 Task: Enable the option push notifications in Job application updates.
Action: Mouse moved to (719, 95)
Screenshot: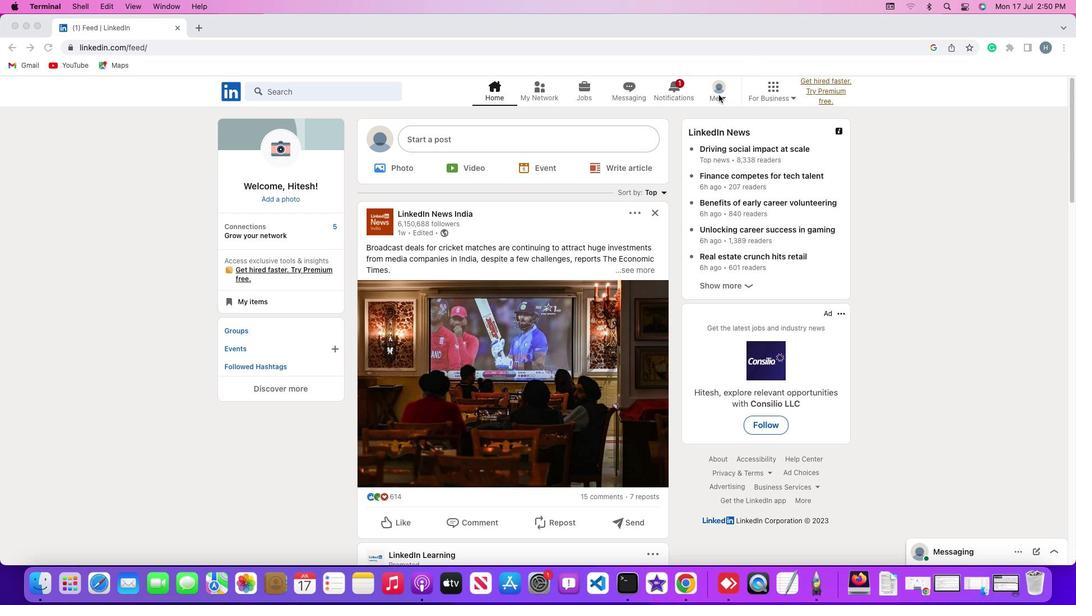 
Action: Mouse pressed left at (719, 95)
Screenshot: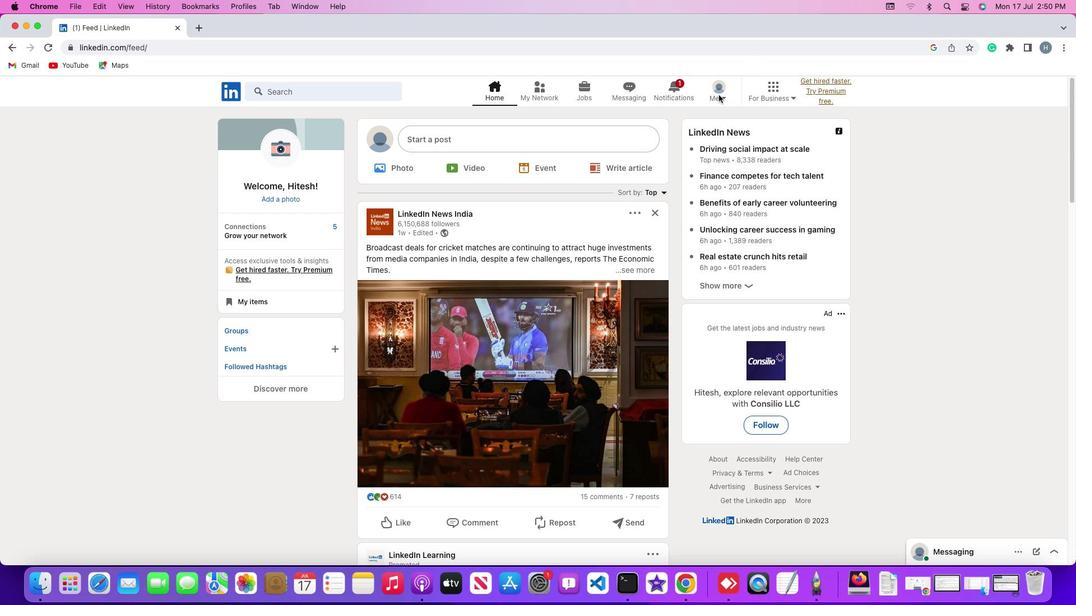 
Action: Mouse moved to (724, 95)
Screenshot: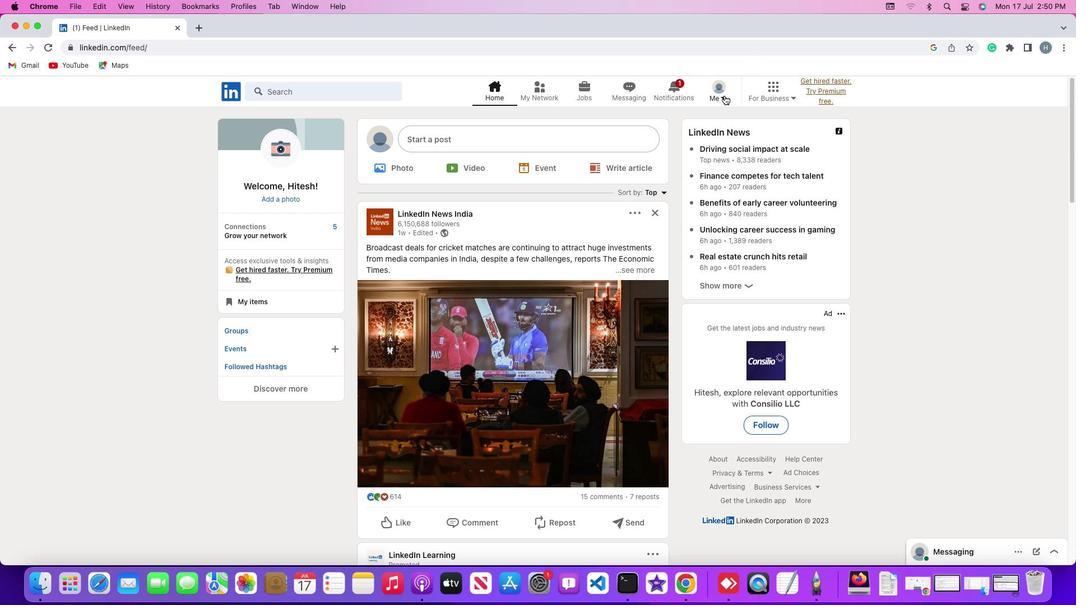 
Action: Mouse pressed left at (724, 95)
Screenshot: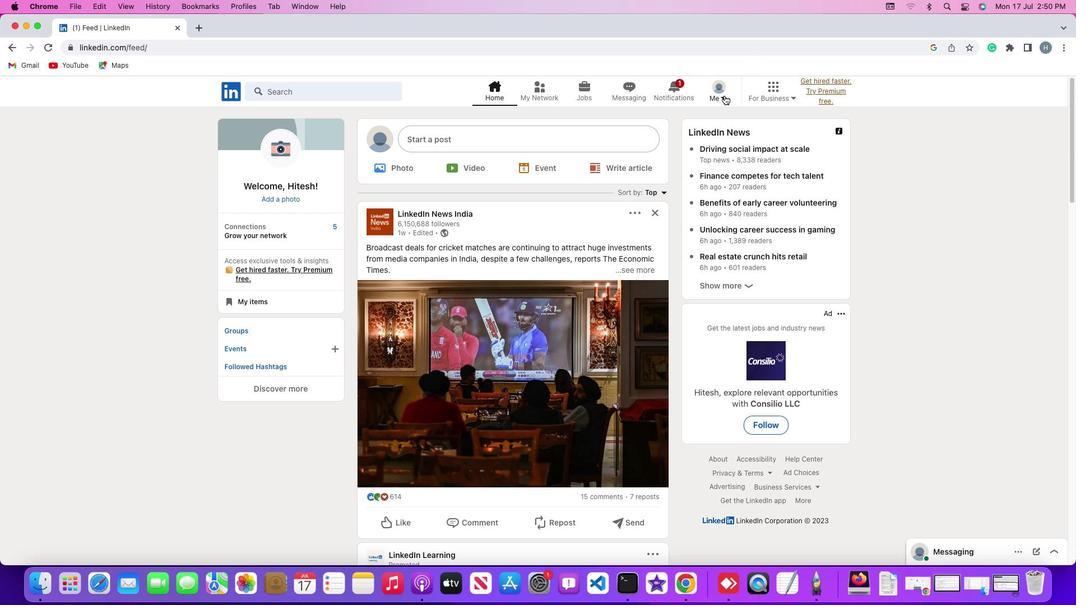 
Action: Mouse moved to (645, 215)
Screenshot: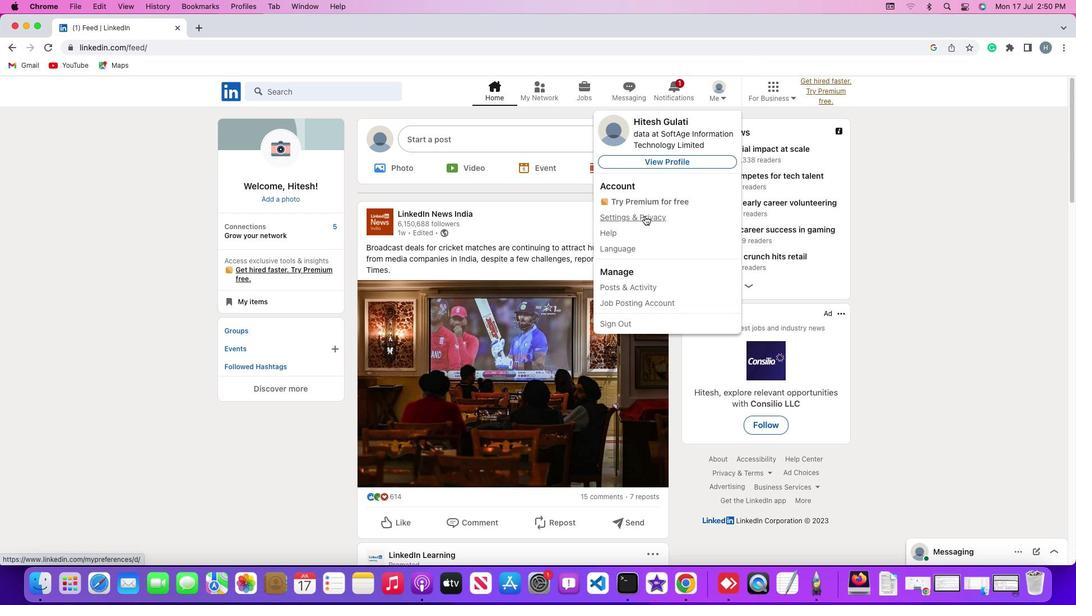 
Action: Mouse pressed left at (645, 215)
Screenshot: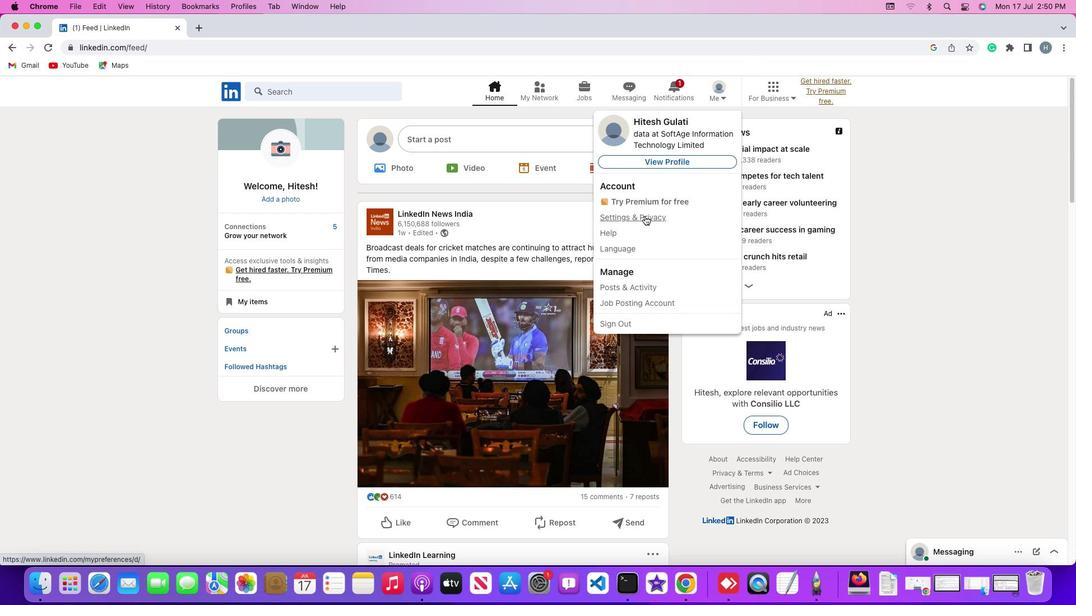 
Action: Mouse moved to (93, 377)
Screenshot: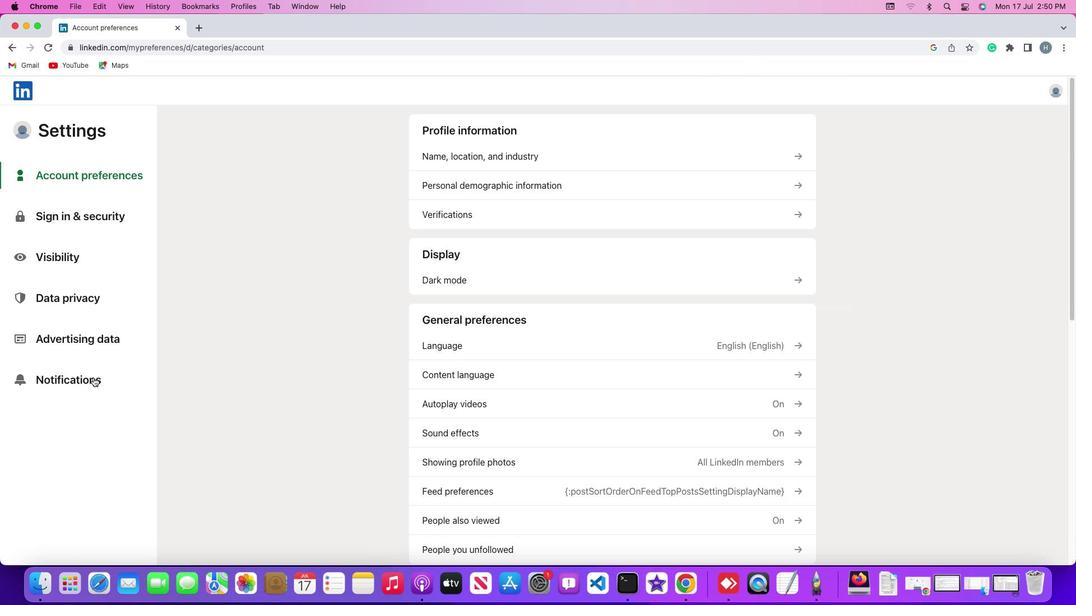 
Action: Mouse pressed left at (93, 377)
Screenshot: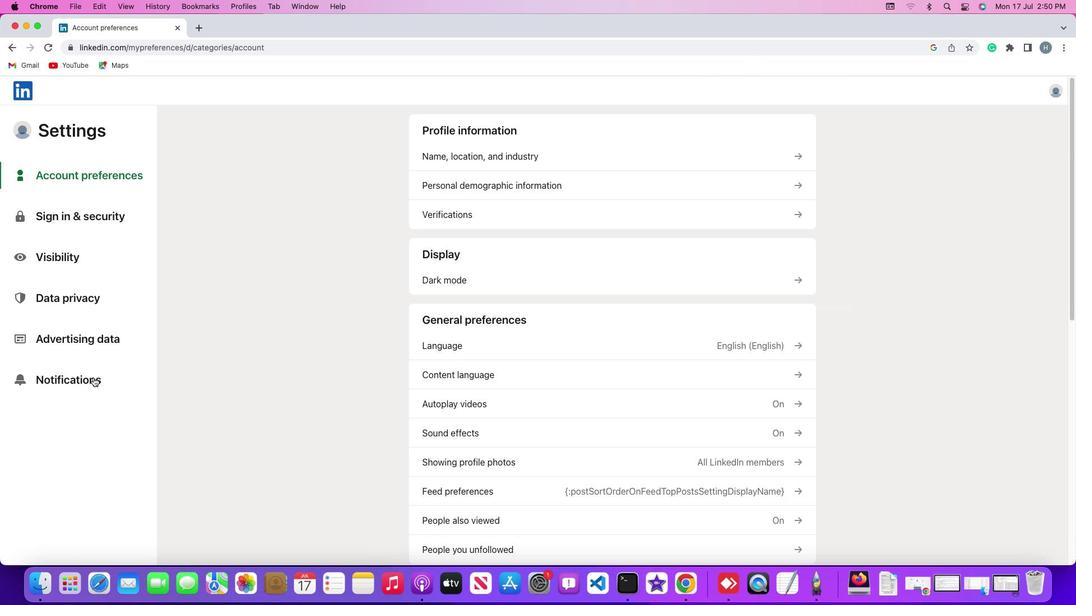 
Action: Mouse moved to (93, 377)
Screenshot: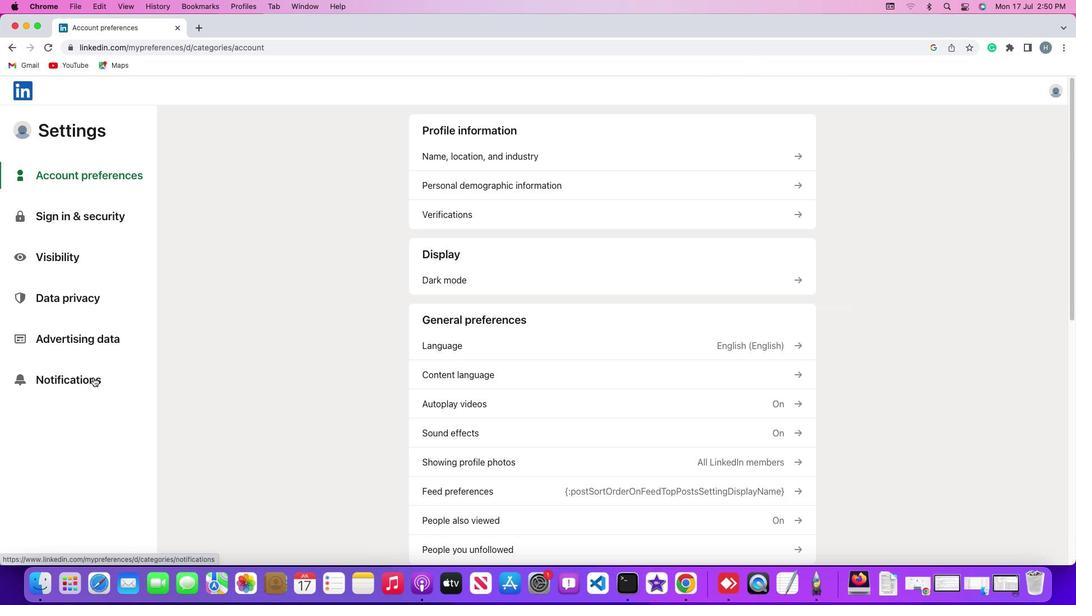 
Action: Mouse pressed left at (93, 377)
Screenshot: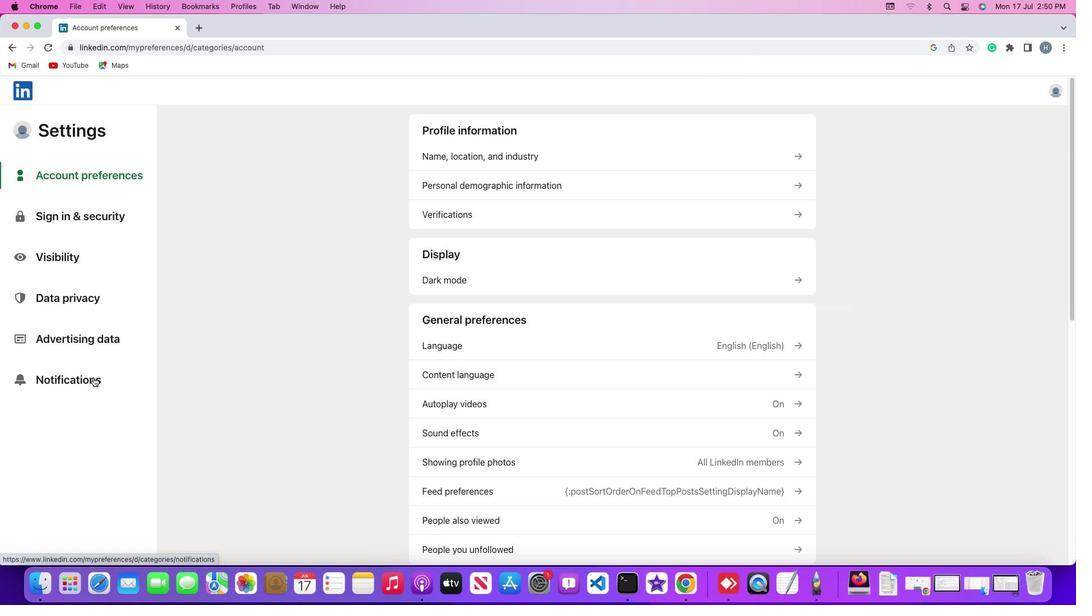 
Action: Mouse moved to (489, 158)
Screenshot: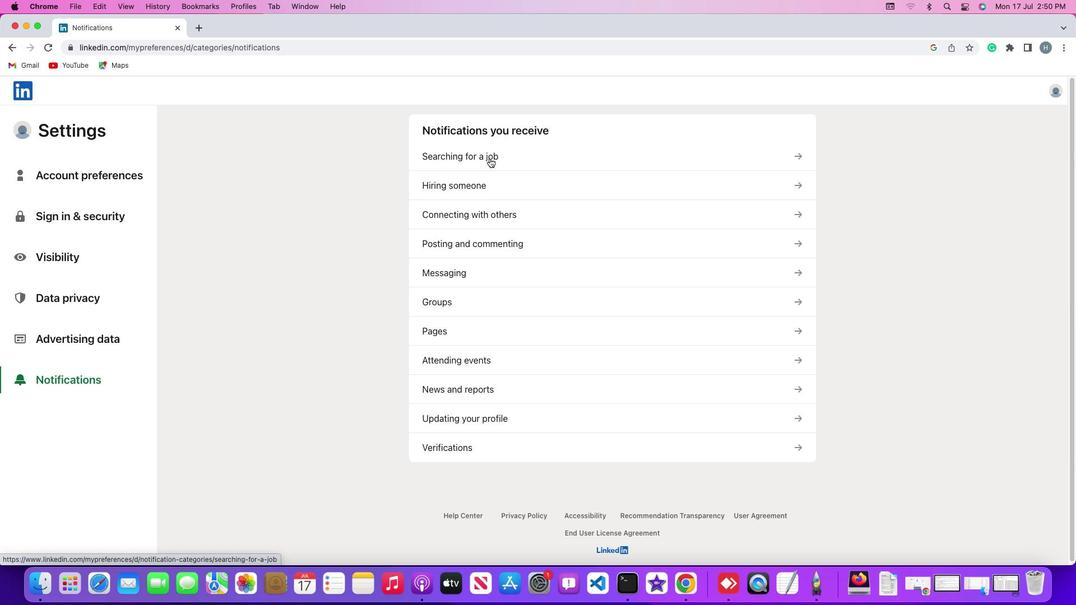 
Action: Mouse pressed left at (489, 158)
Screenshot: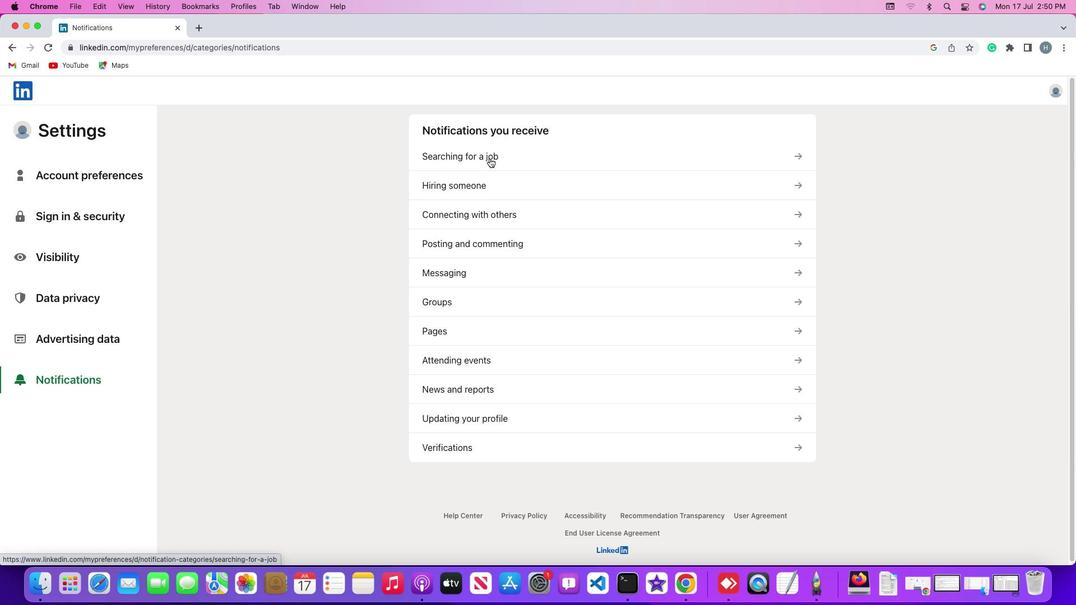 
Action: Mouse moved to (497, 323)
Screenshot: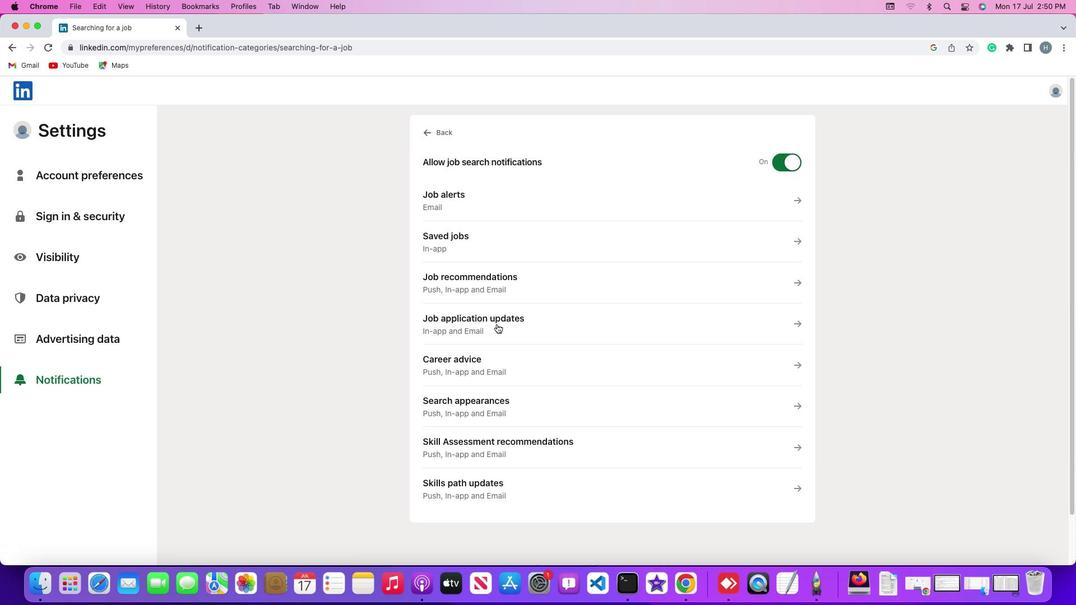 
Action: Mouse pressed left at (497, 323)
Screenshot: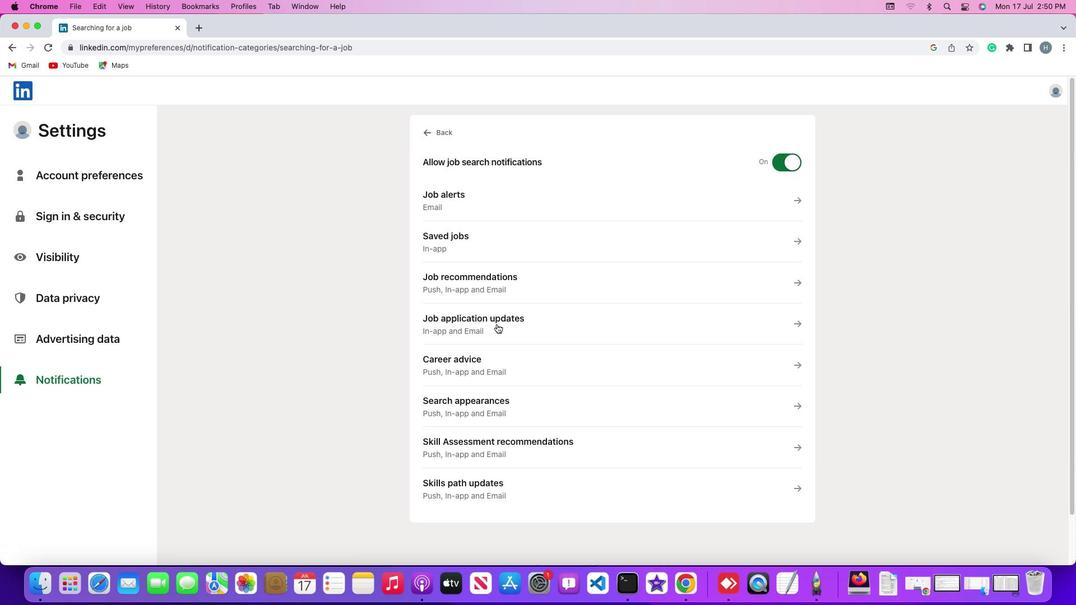
Action: Mouse moved to (780, 280)
Screenshot: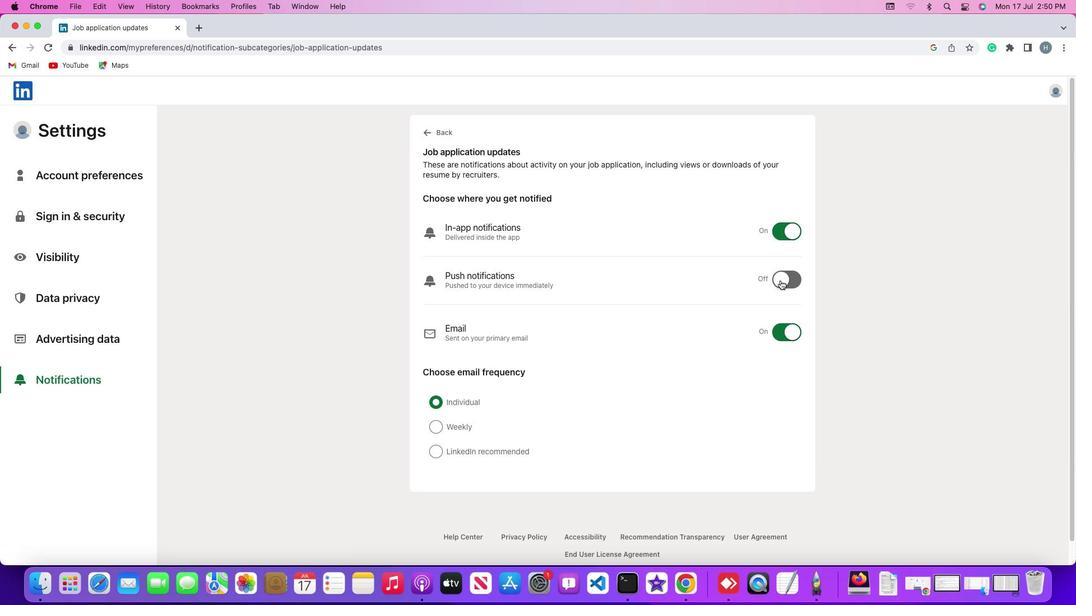 
Action: Mouse pressed left at (780, 280)
Screenshot: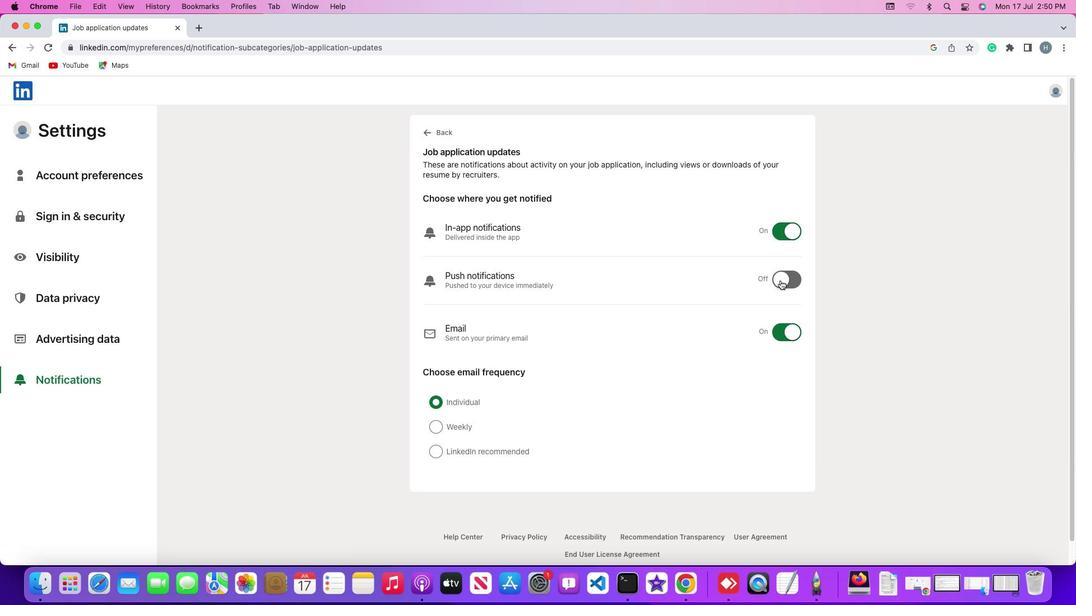 
Action: Mouse moved to (799, 308)
Screenshot: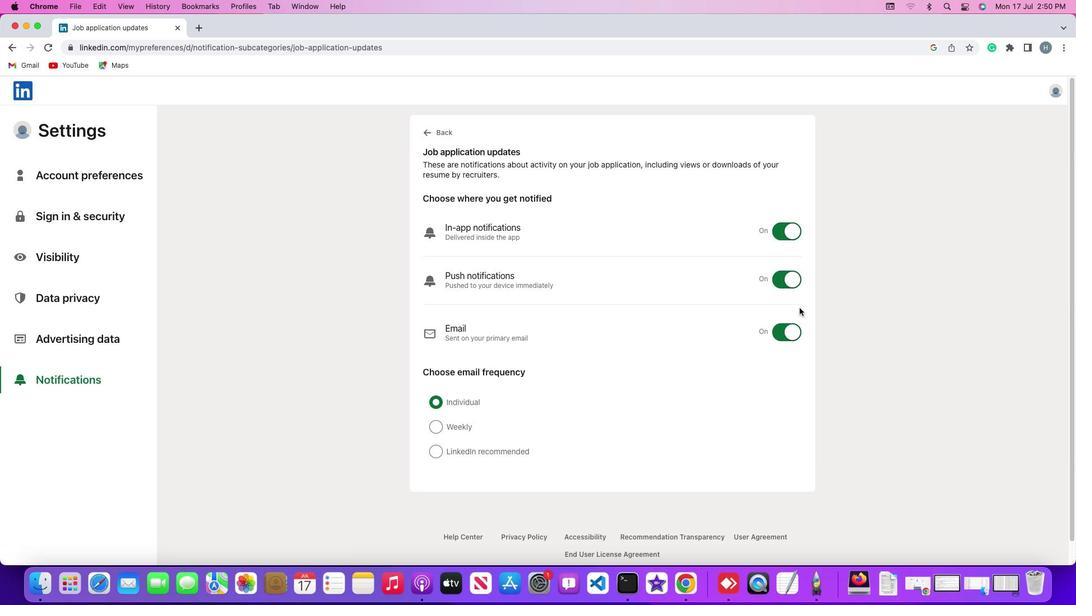 
